 Task: Create Card Card0028 in Board Board0022 in Workspace Development in Trello
Action: Mouse moved to (482, 541)
Screenshot: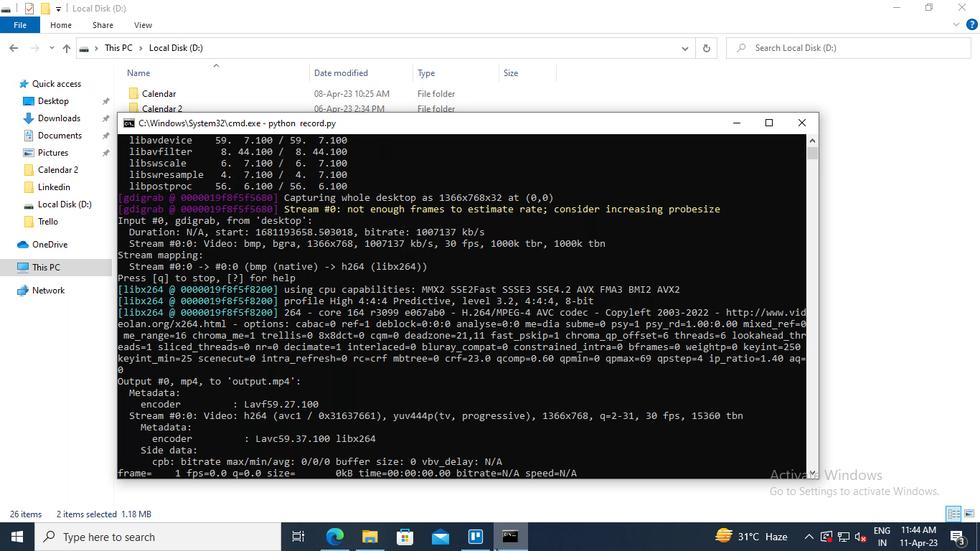 
Action: Mouse pressed left at (482, 541)
Screenshot: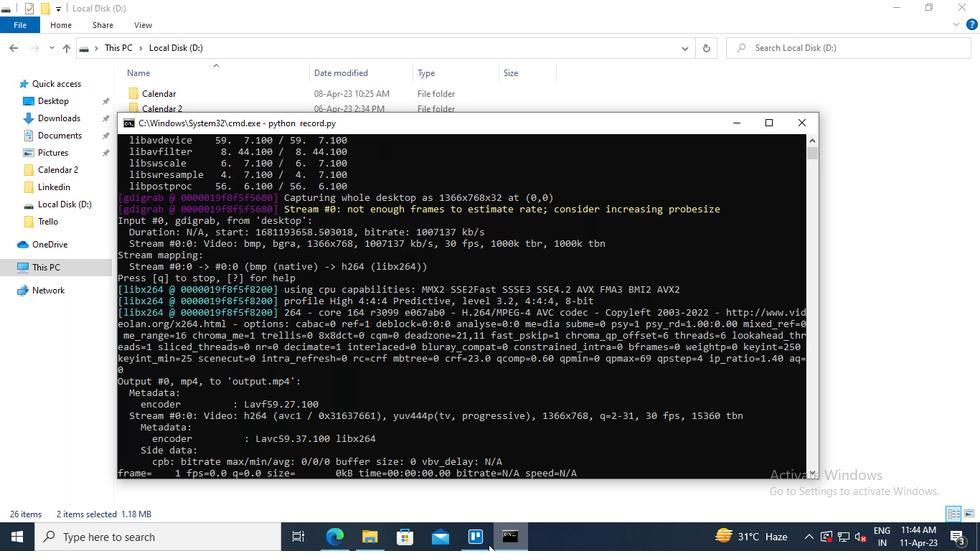 
Action: Mouse moved to (268, 213)
Screenshot: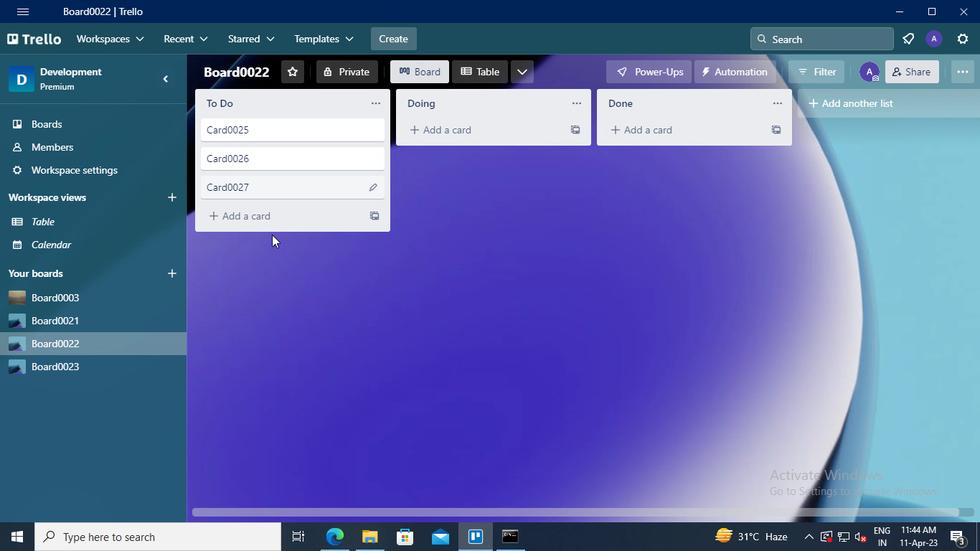 
Action: Mouse pressed left at (268, 213)
Screenshot: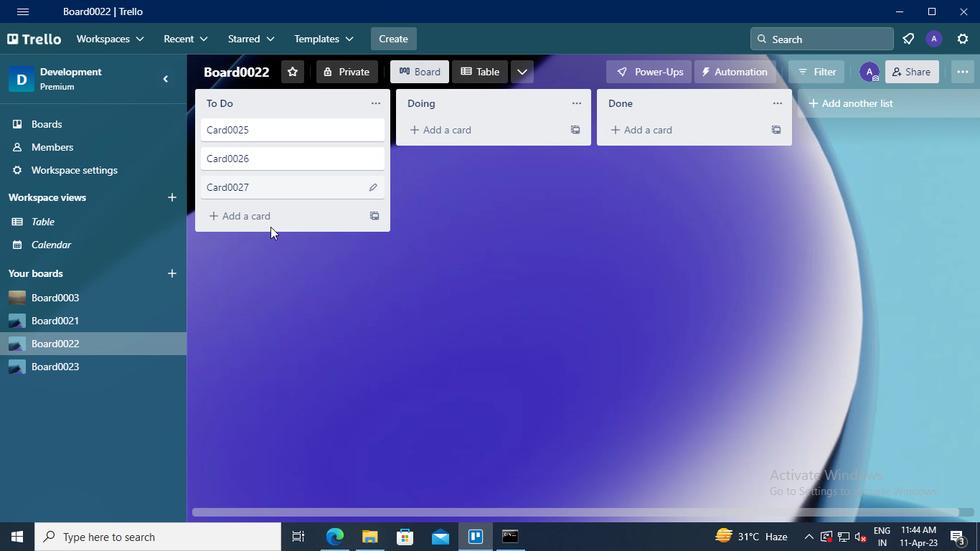 
Action: Mouse moved to (257, 218)
Screenshot: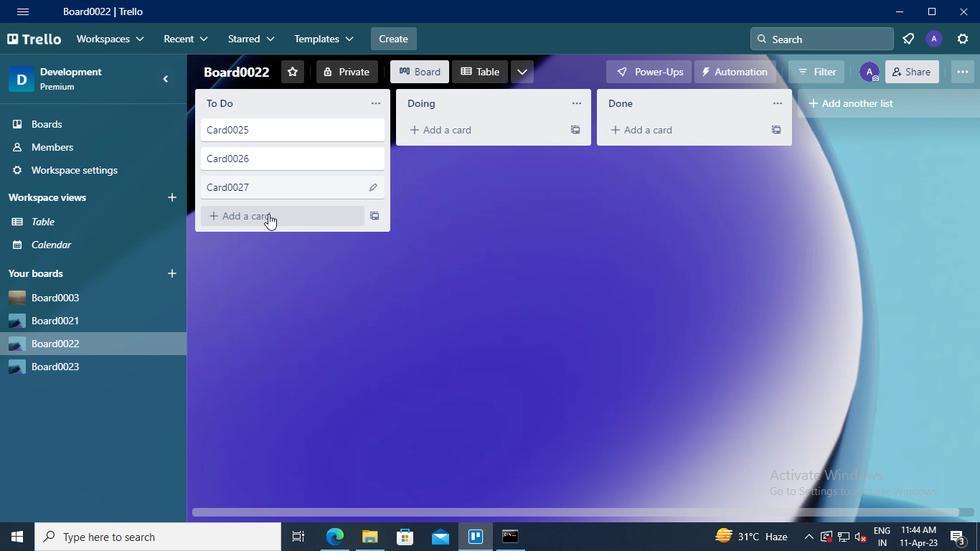 
Action: Keyboard Key.shift
Screenshot: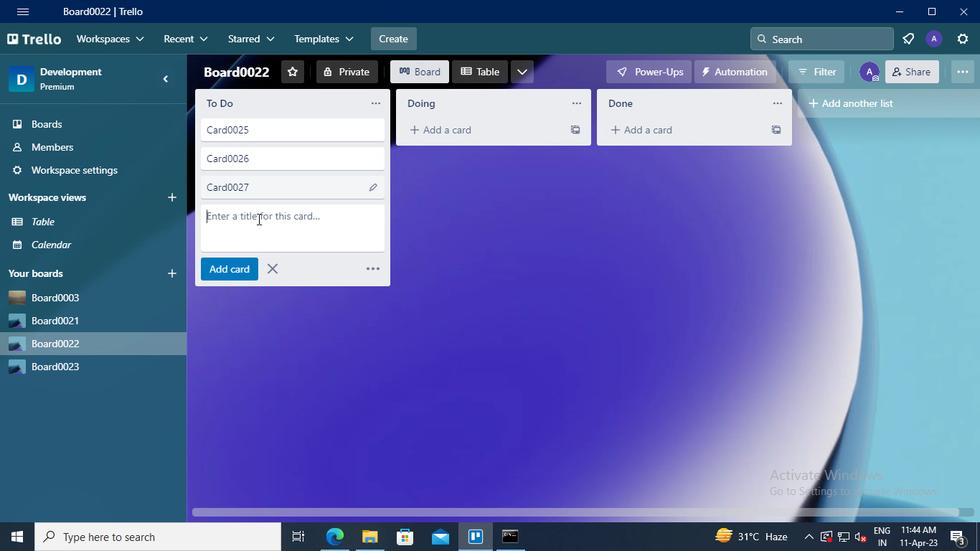 
Action: Keyboard C
Screenshot: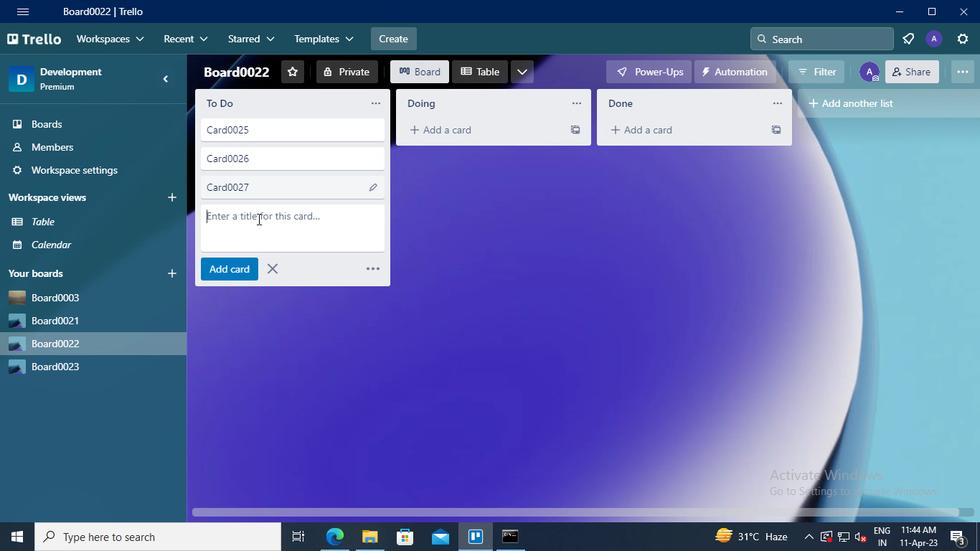 
Action: Keyboard a
Screenshot: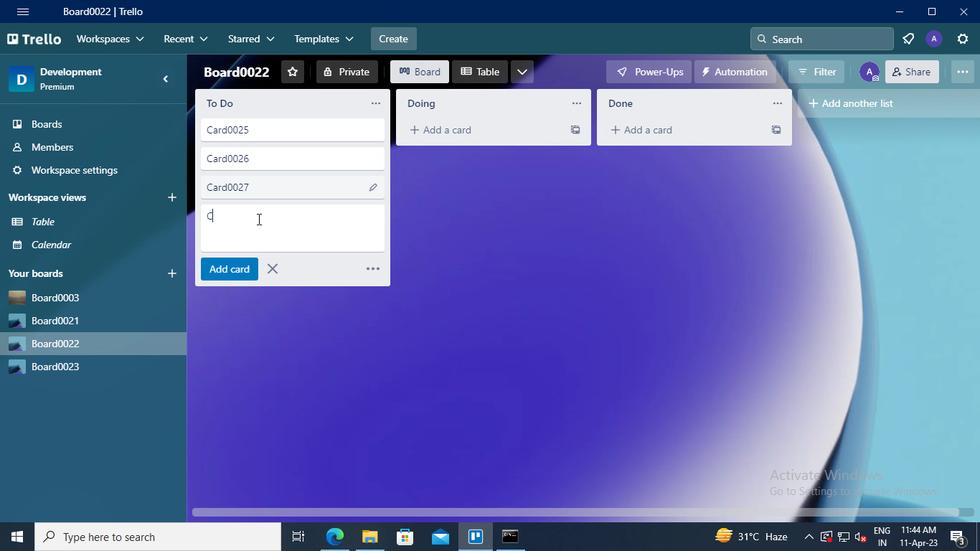 
Action: Keyboard r
Screenshot: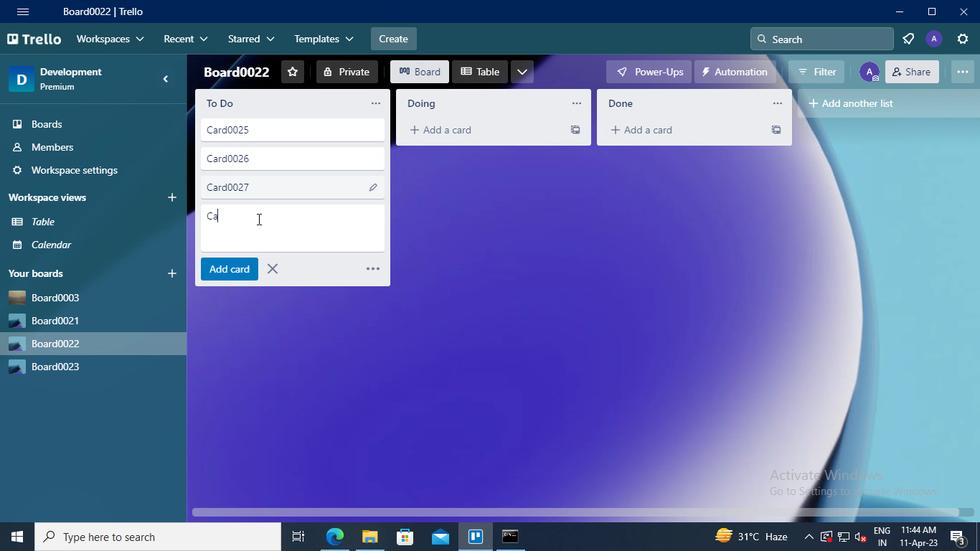
Action: Keyboard d
Screenshot: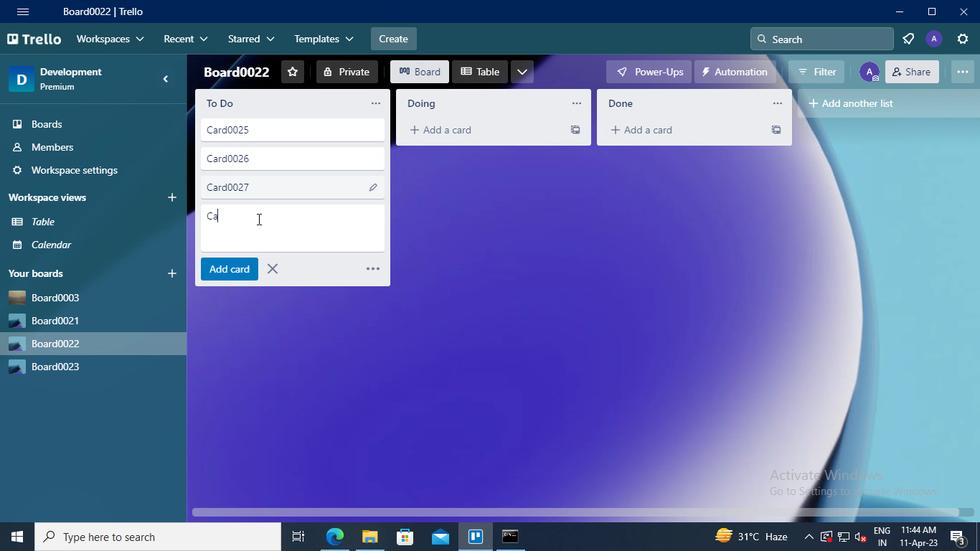 
Action: Keyboard <96>
Screenshot: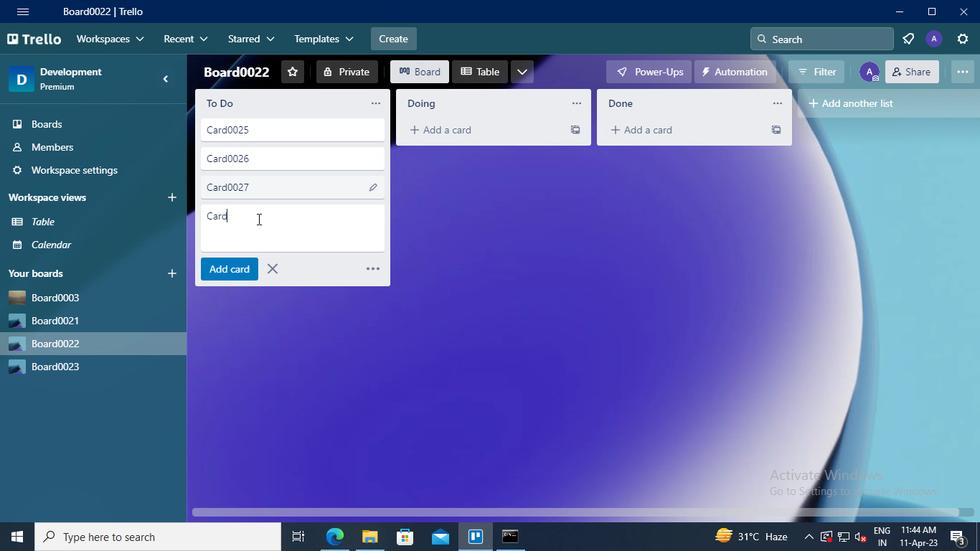 
Action: Keyboard <96>
Screenshot: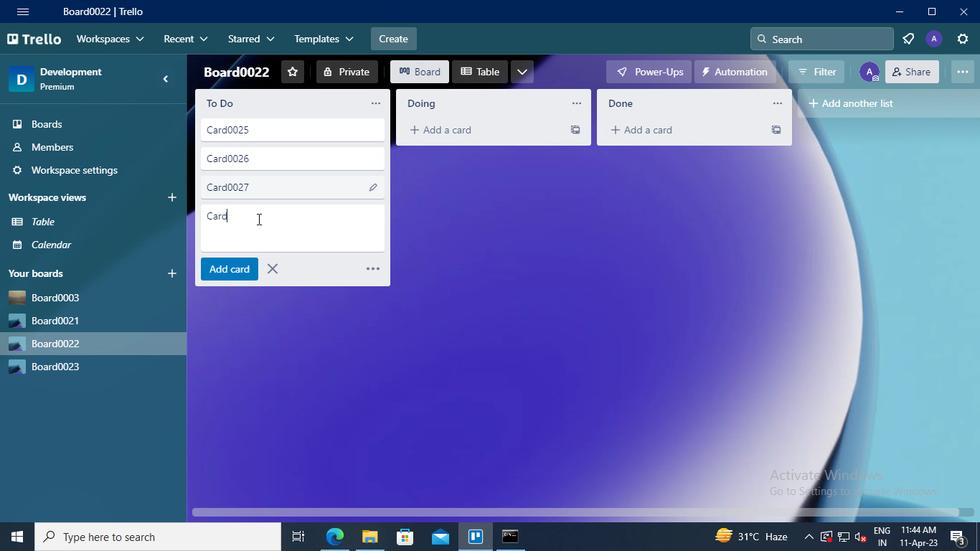 
Action: Keyboard <98>
Screenshot: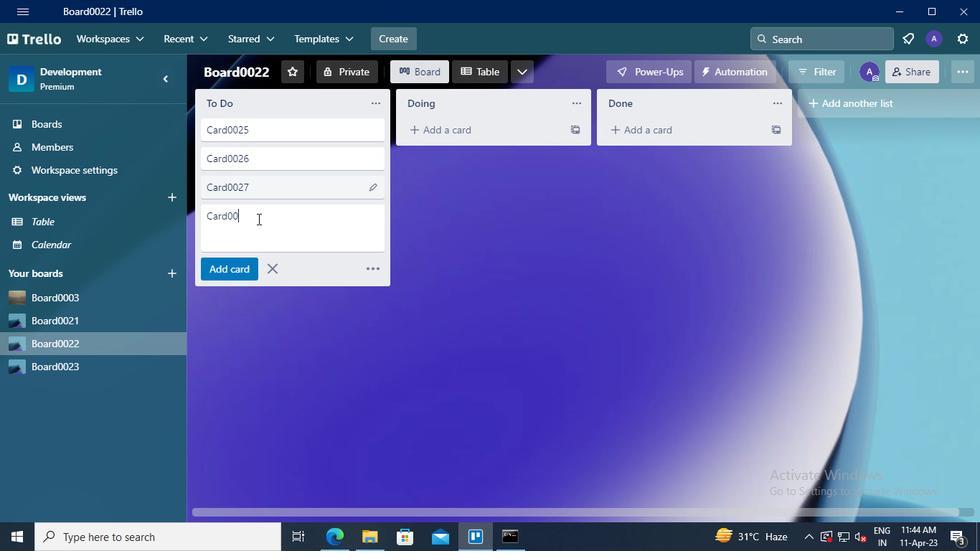 
Action: Keyboard <104>
Screenshot: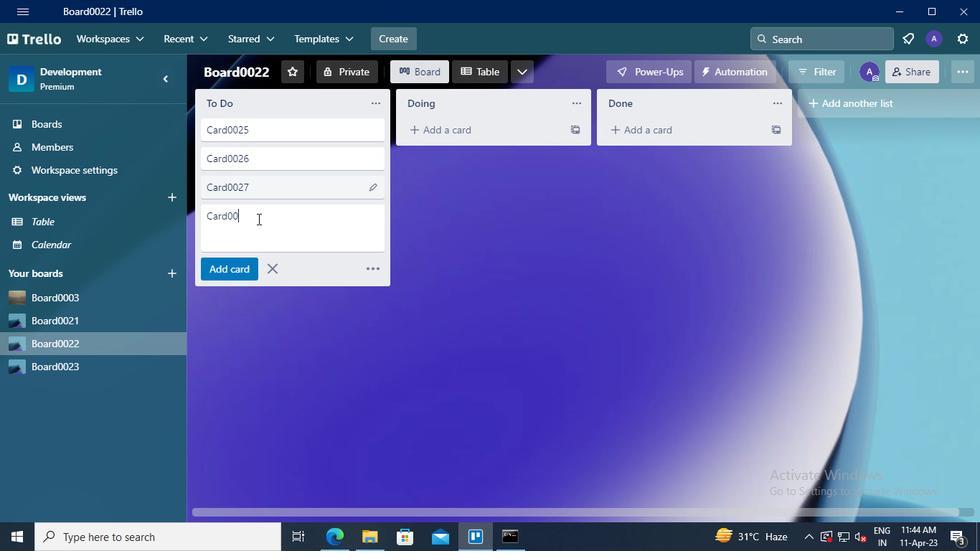 
Action: Mouse moved to (244, 263)
Screenshot: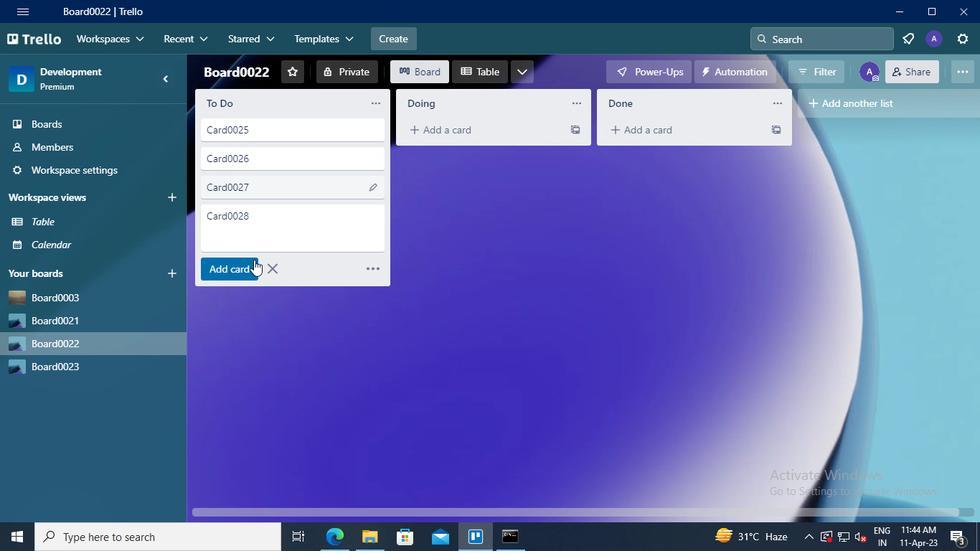 
Action: Mouse pressed left at (244, 263)
Screenshot: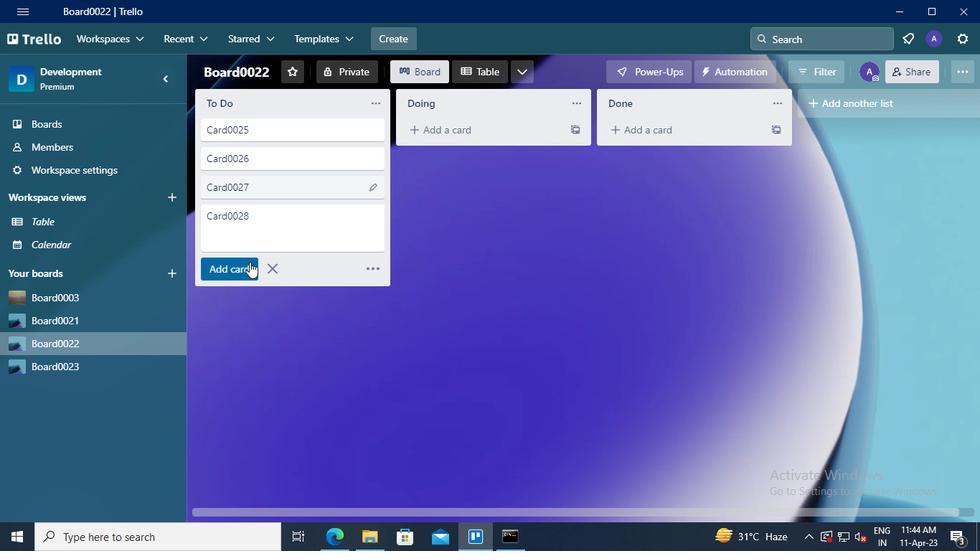 
Action: Mouse moved to (506, 538)
Screenshot: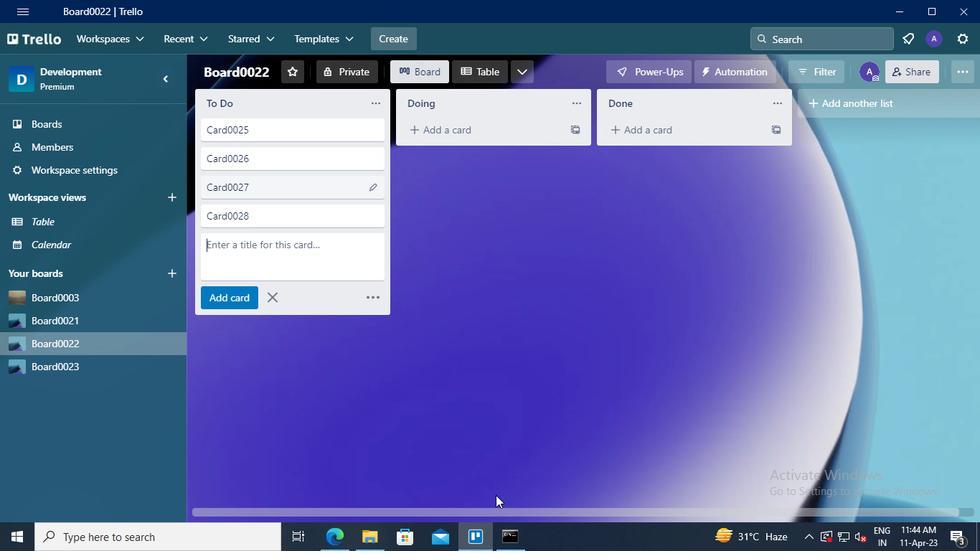 
Action: Mouse pressed left at (506, 538)
Screenshot: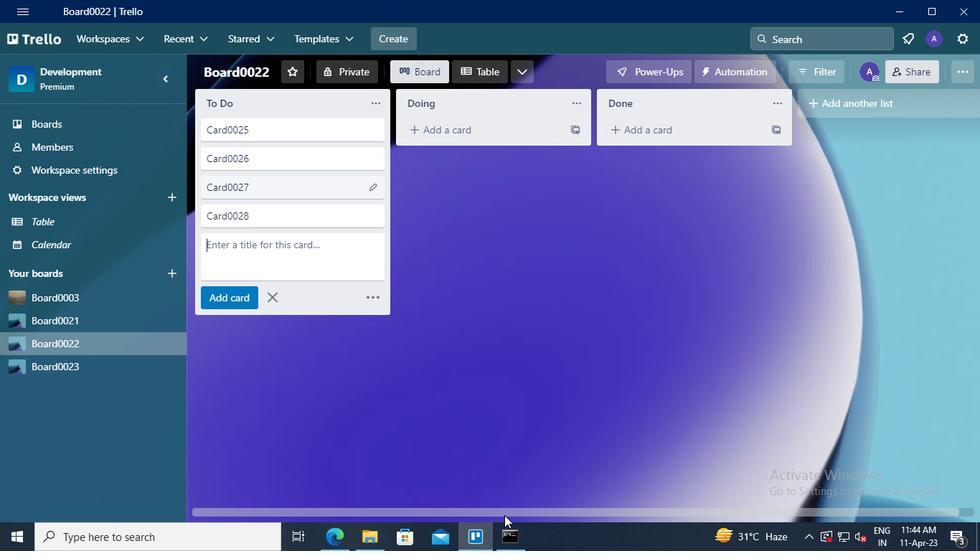
Action: Mouse moved to (789, 123)
Screenshot: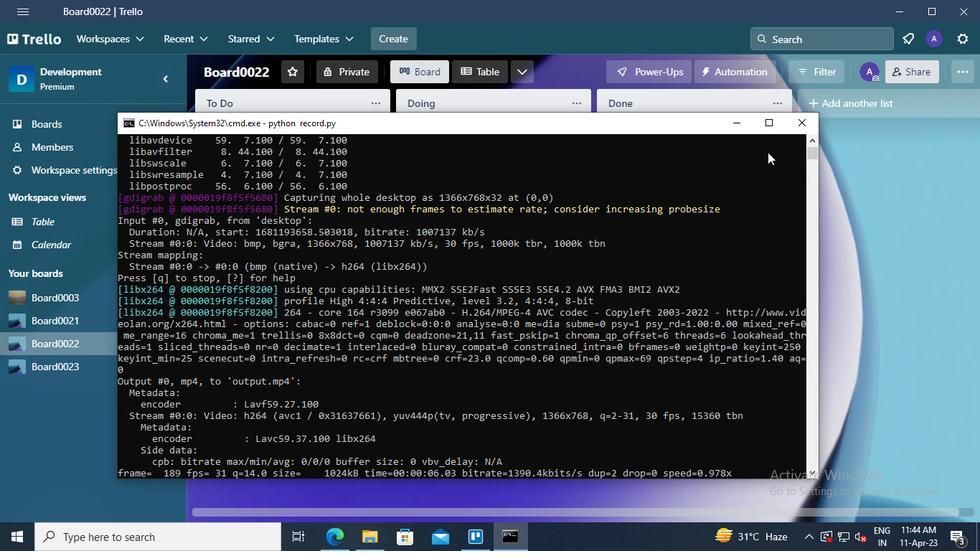 
Action: Mouse pressed left at (789, 123)
Screenshot: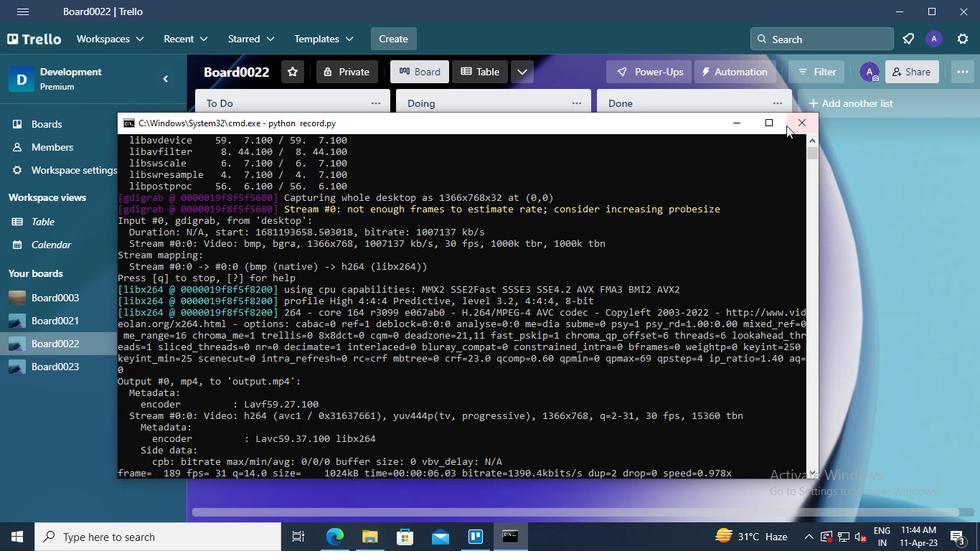 
